 Task: Change slide transition to dissolve.
Action: Mouse moved to (518, 88)
Screenshot: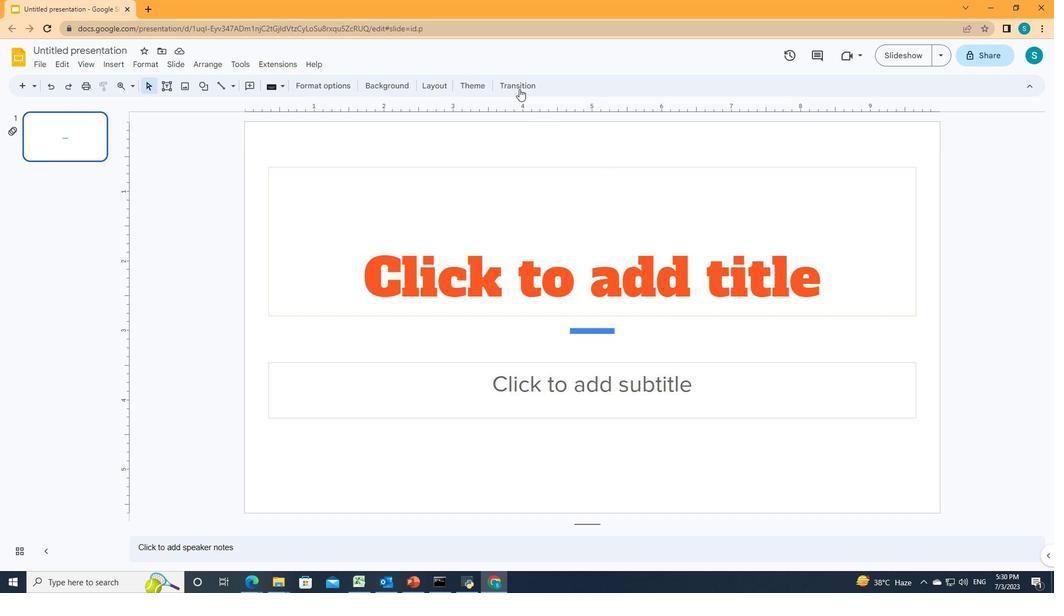 
Action: Mouse pressed left at (518, 88)
Screenshot: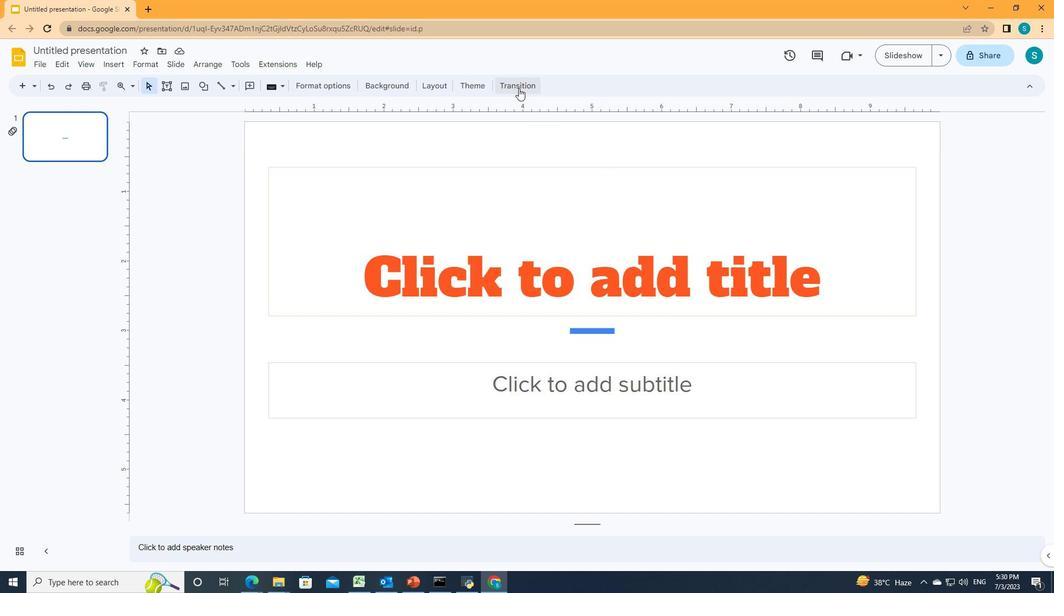 
Action: Mouse moved to (1017, 196)
Screenshot: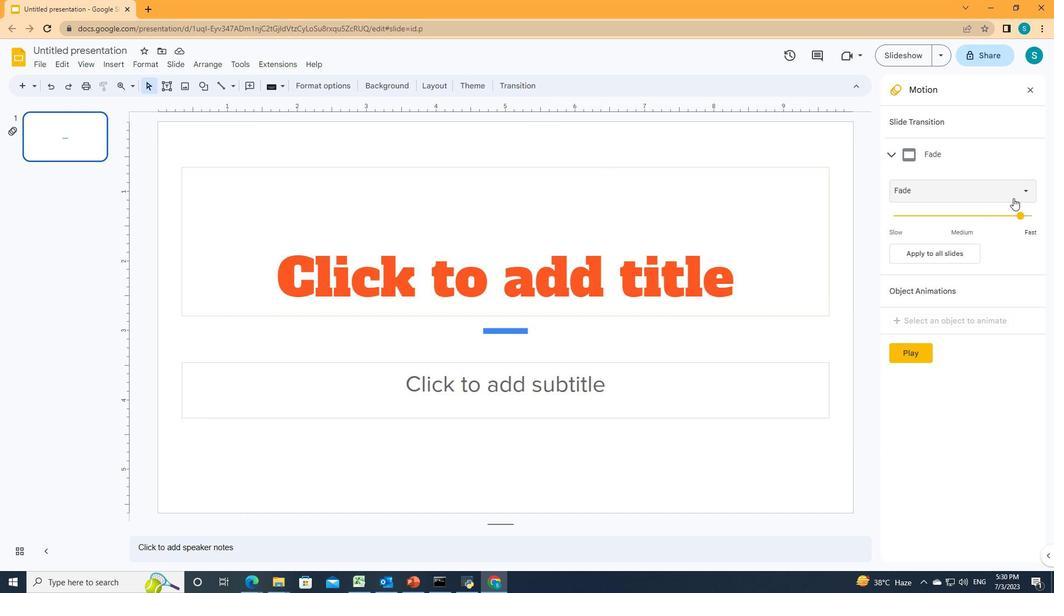 
Action: Mouse pressed left at (1017, 196)
Screenshot: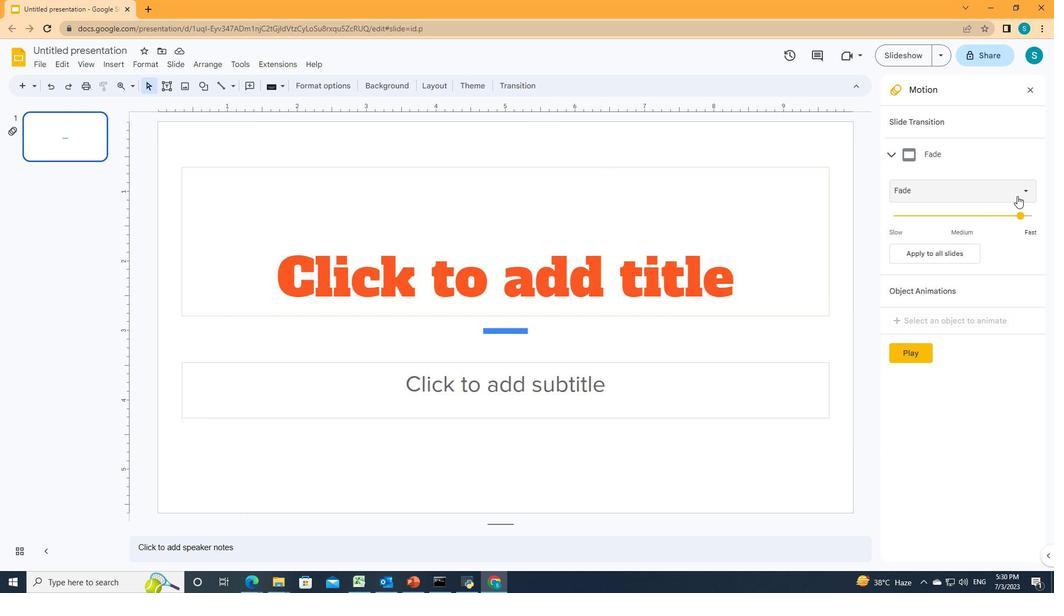 
Action: Mouse moved to (939, 227)
Screenshot: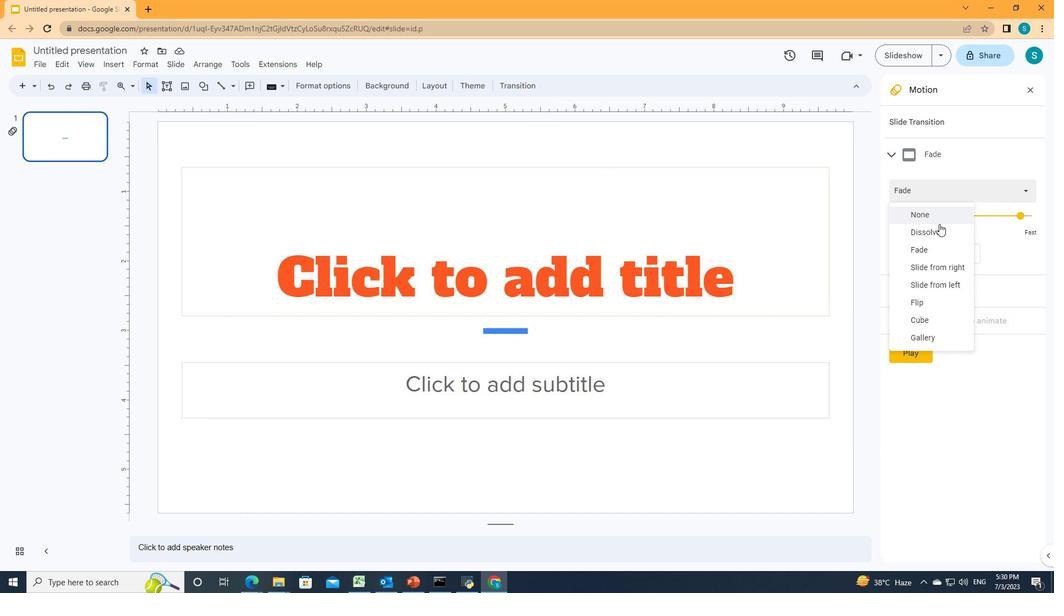 
Action: Mouse pressed left at (939, 227)
Screenshot: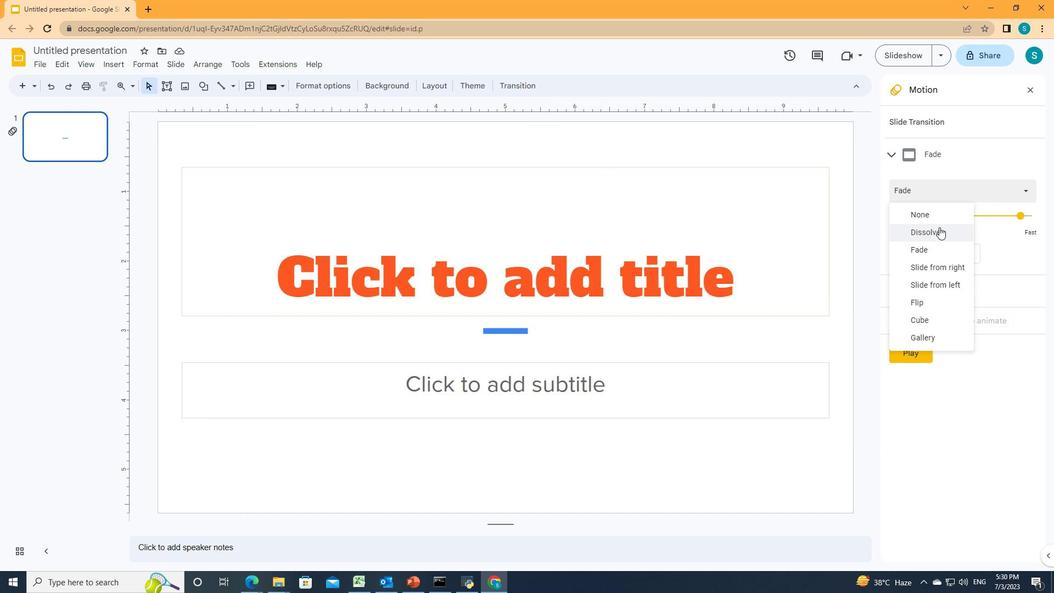 
Action: Mouse moved to (939, 227)
Screenshot: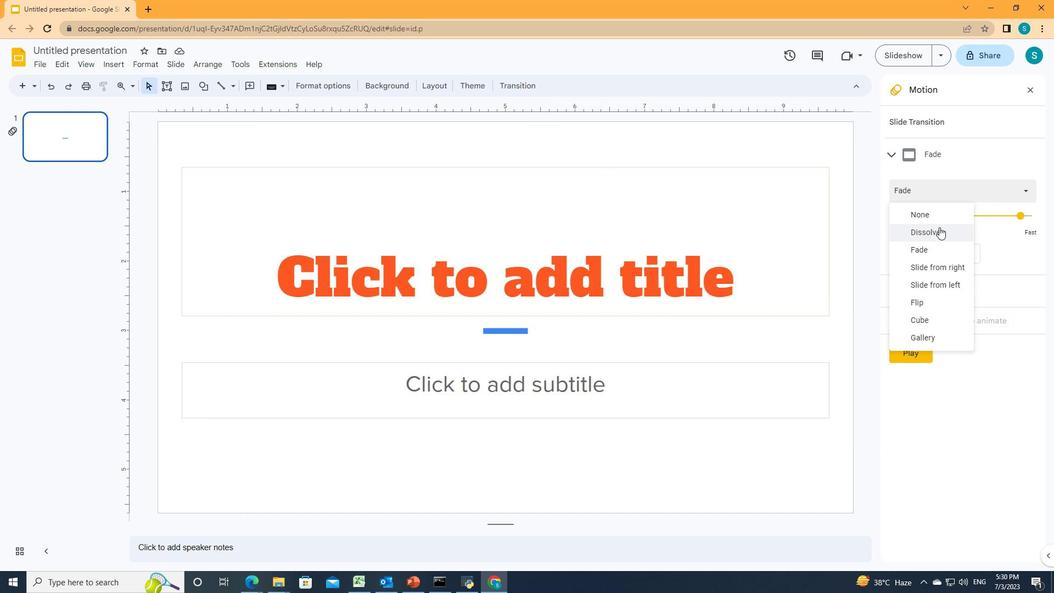 
